 Task: Set the Billing contact to 'match regex' while creating a New Invoice.
Action: Mouse moved to (165, 21)
Screenshot: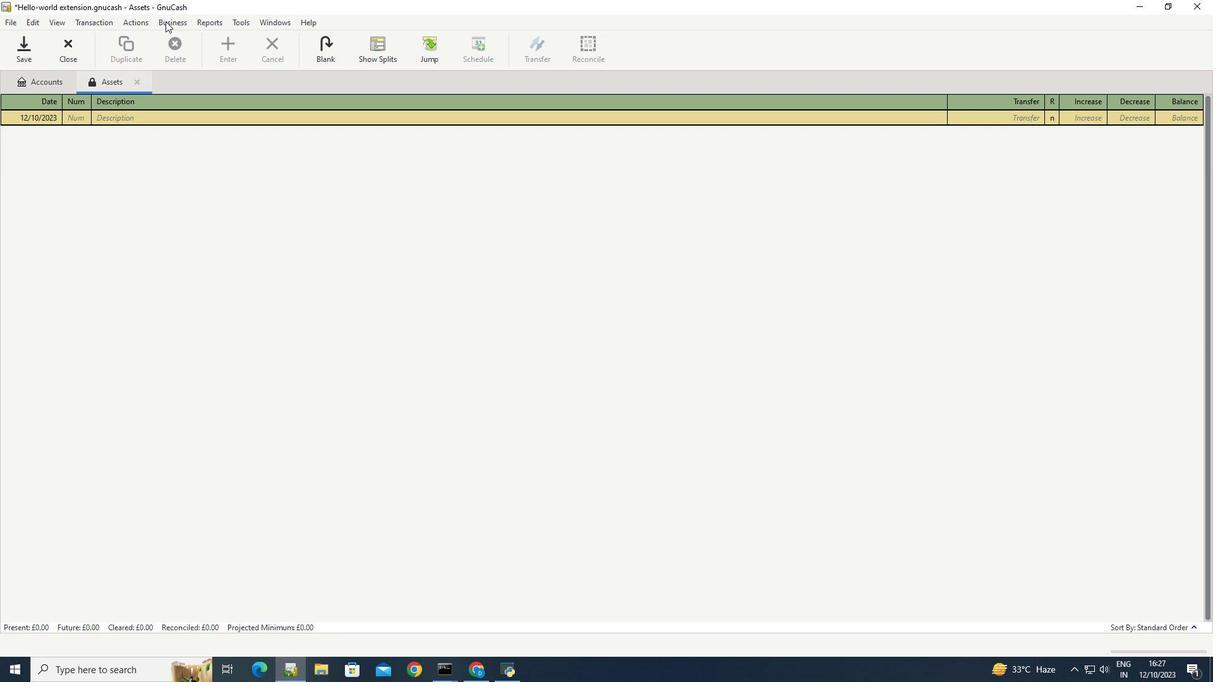 
Action: Mouse pressed left at (165, 21)
Screenshot: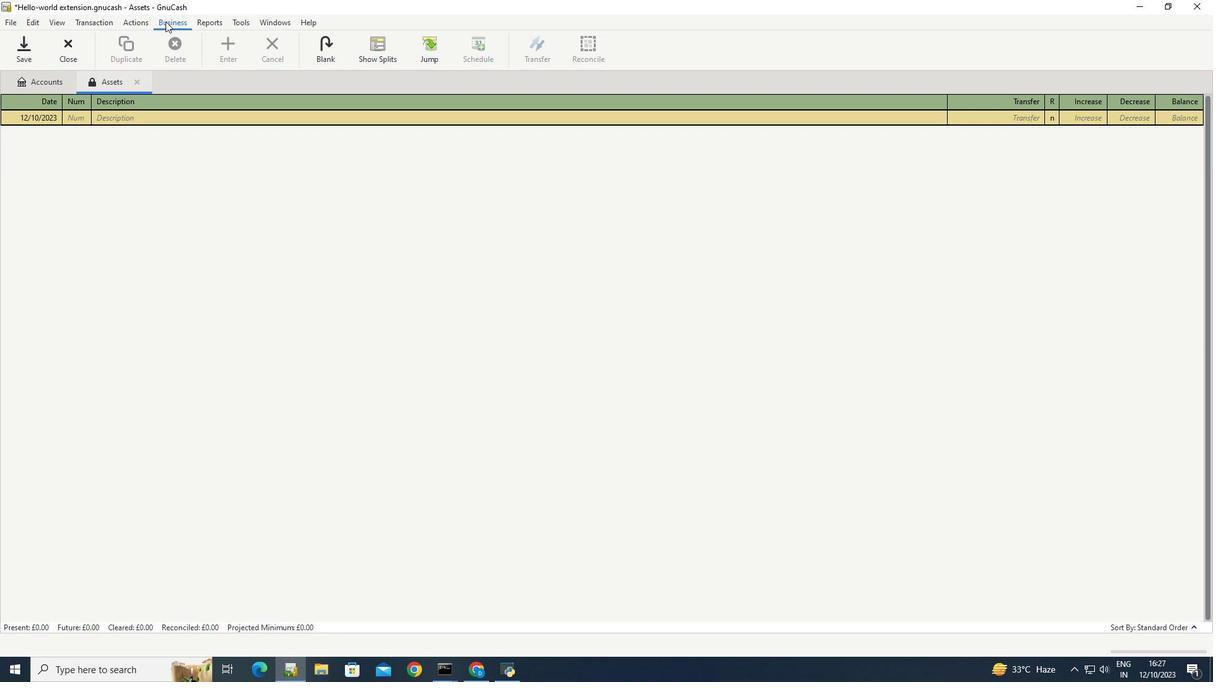 
Action: Mouse moved to (323, 86)
Screenshot: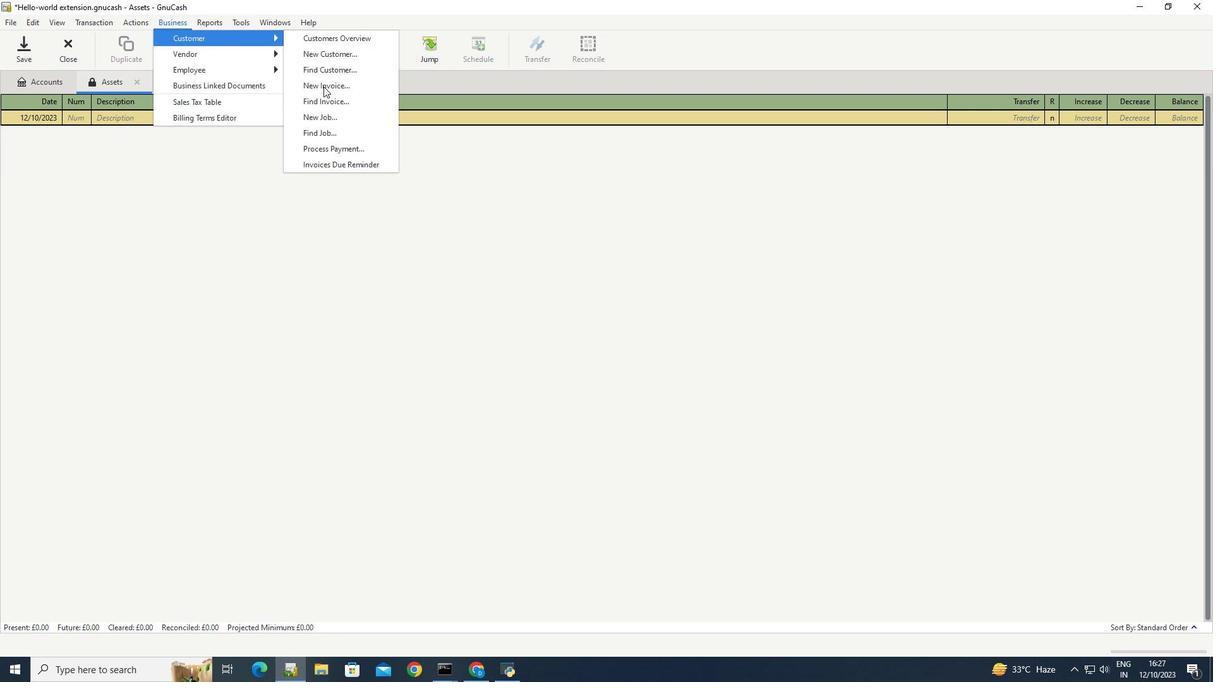 
Action: Mouse pressed left at (323, 86)
Screenshot: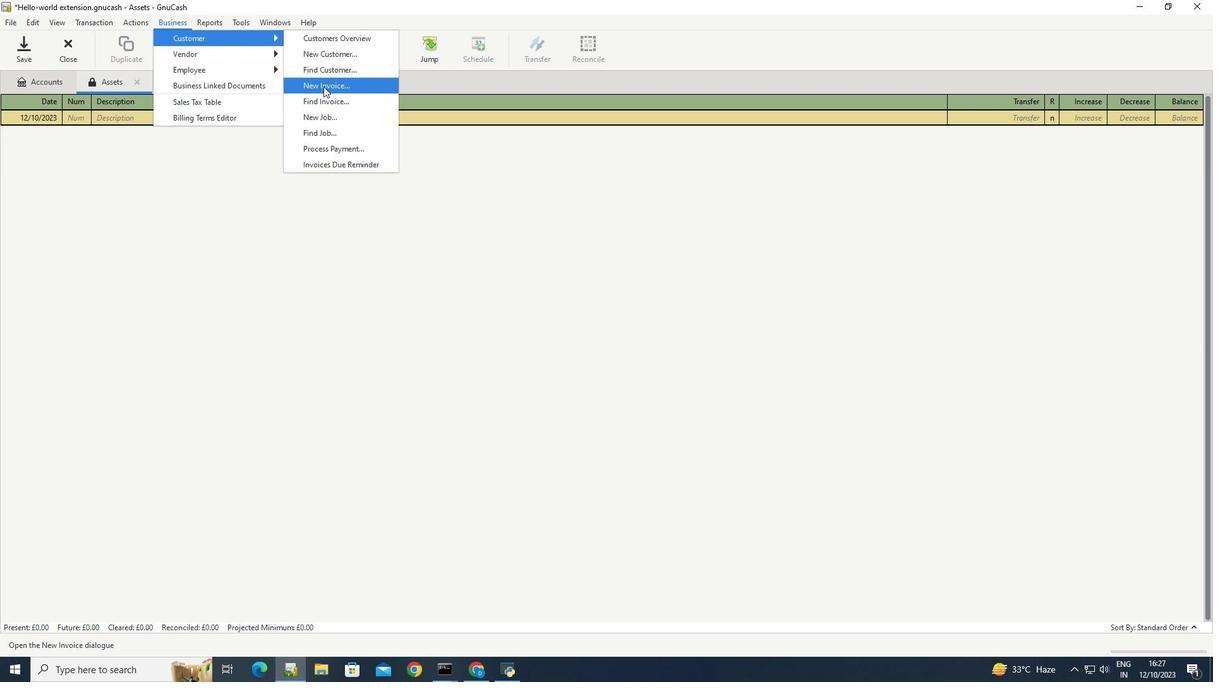 
Action: Mouse moved to (686, 338)
Screenshot: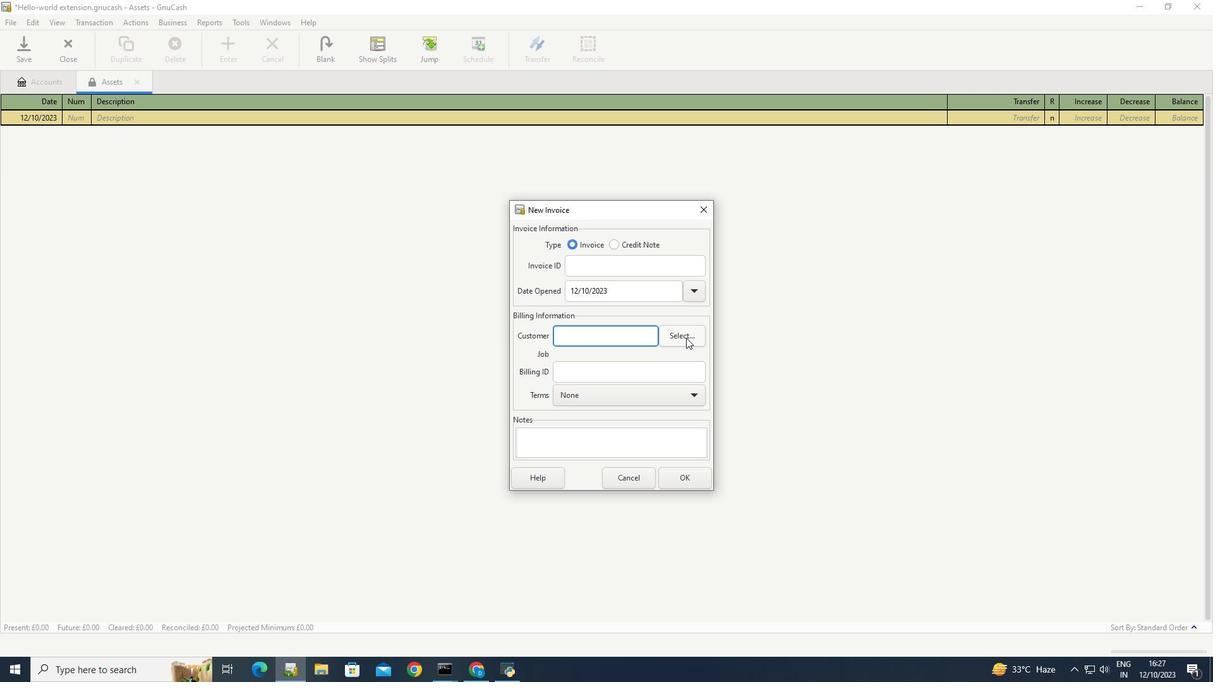 
Action: Mouse pressed left at (686, 338)
Screenshot: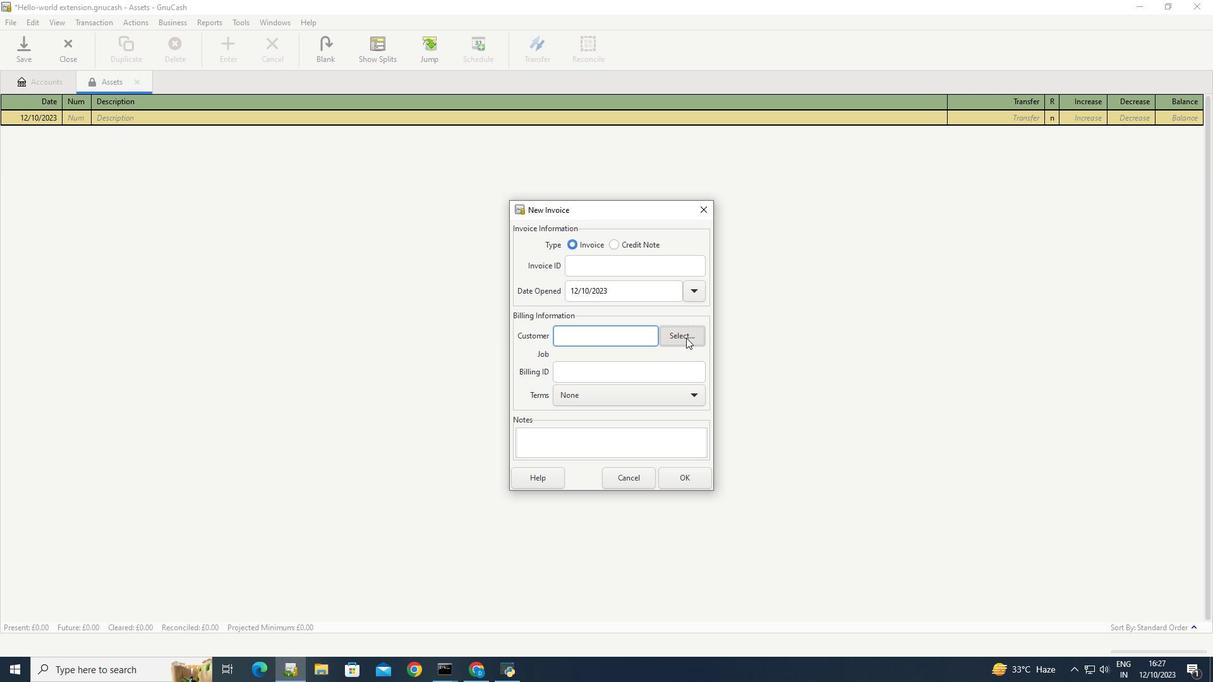
Action: Mouse moved to (456, 294)
Screenshot: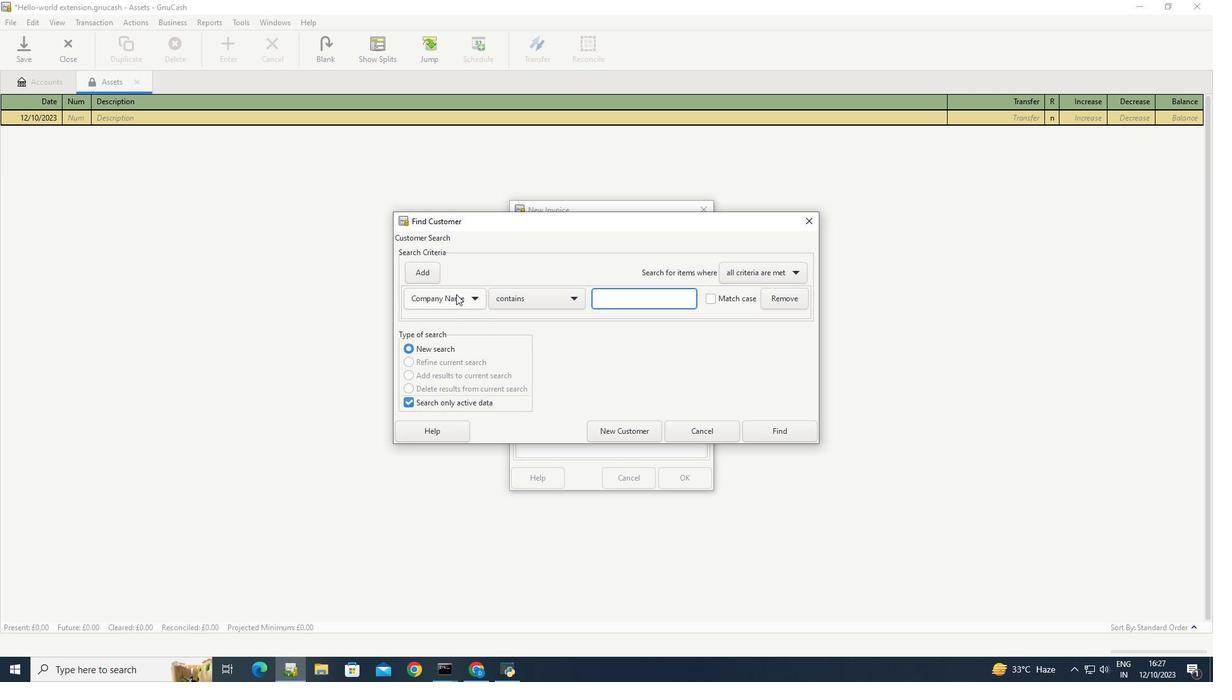
Action: Mouse pressed left at (456, 294)
Screenshot: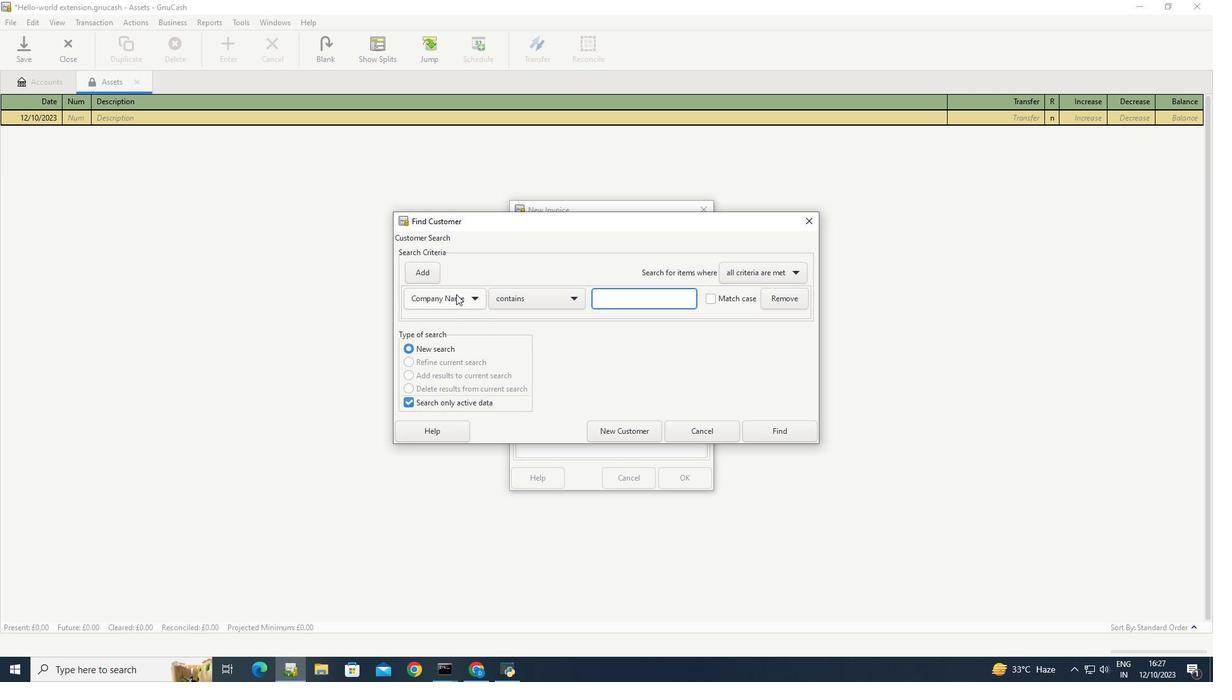 
Action: Mouse moved to (436, 338)
Screenshot: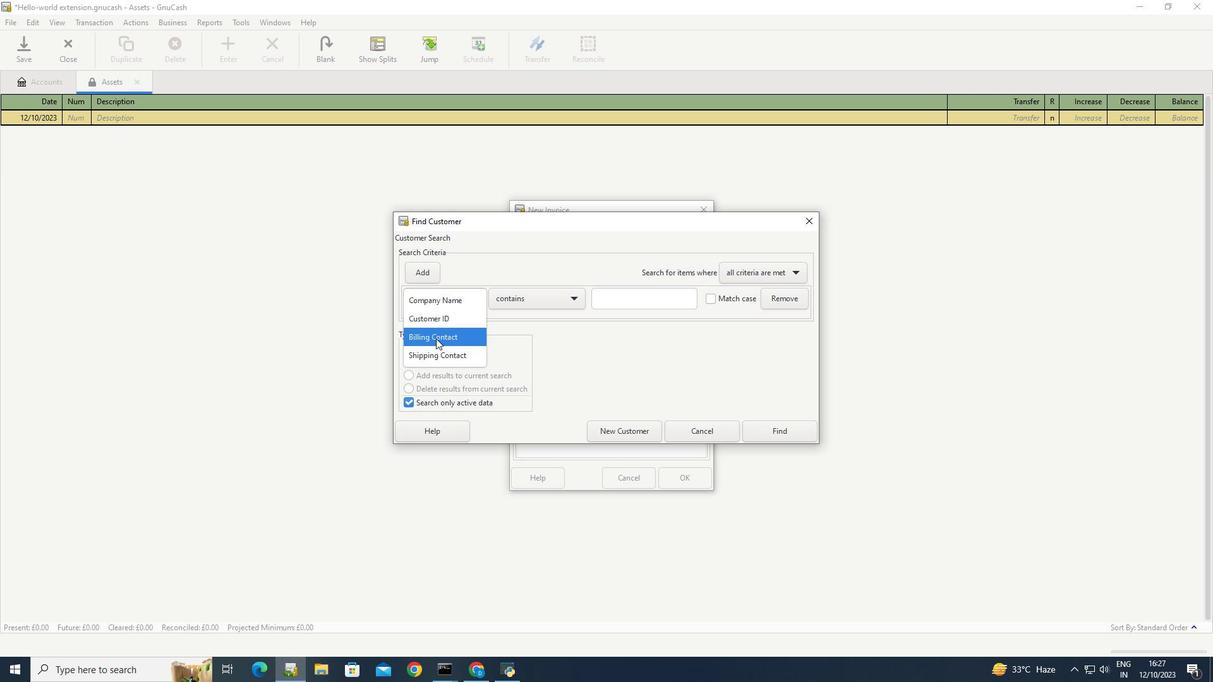 
Action: Mouse pressed left at (436, 338)
Screenshot: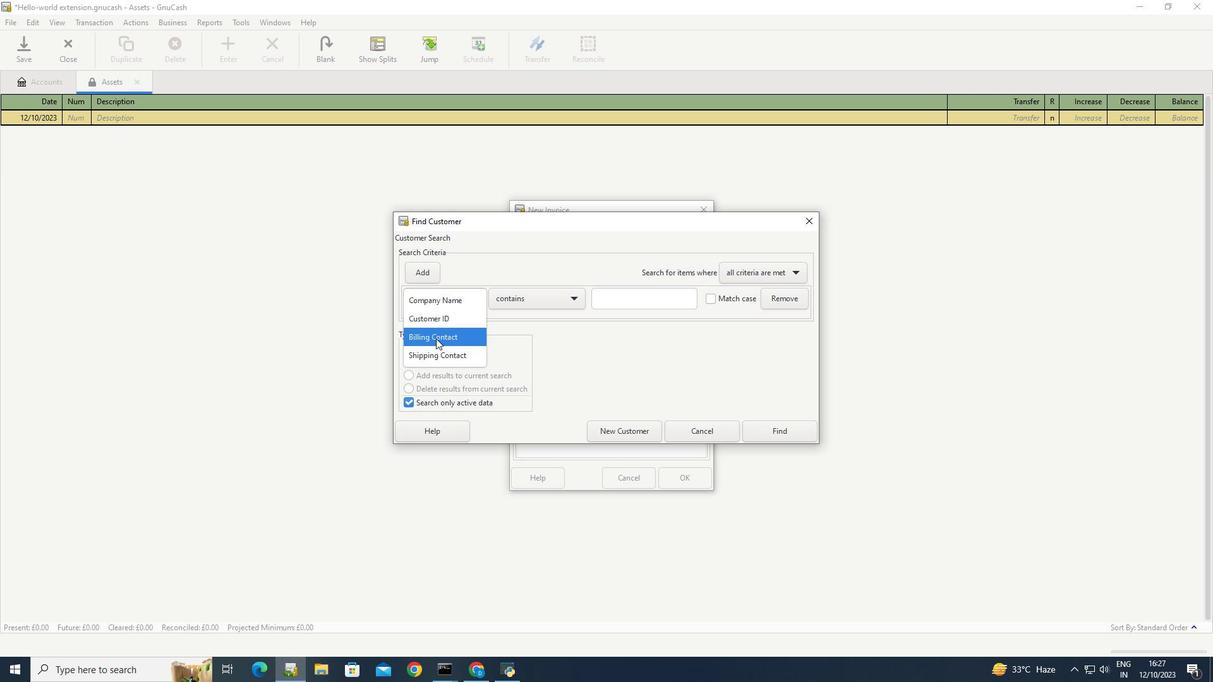 
Action: Mouse moved to (547, 303)
Screenshot: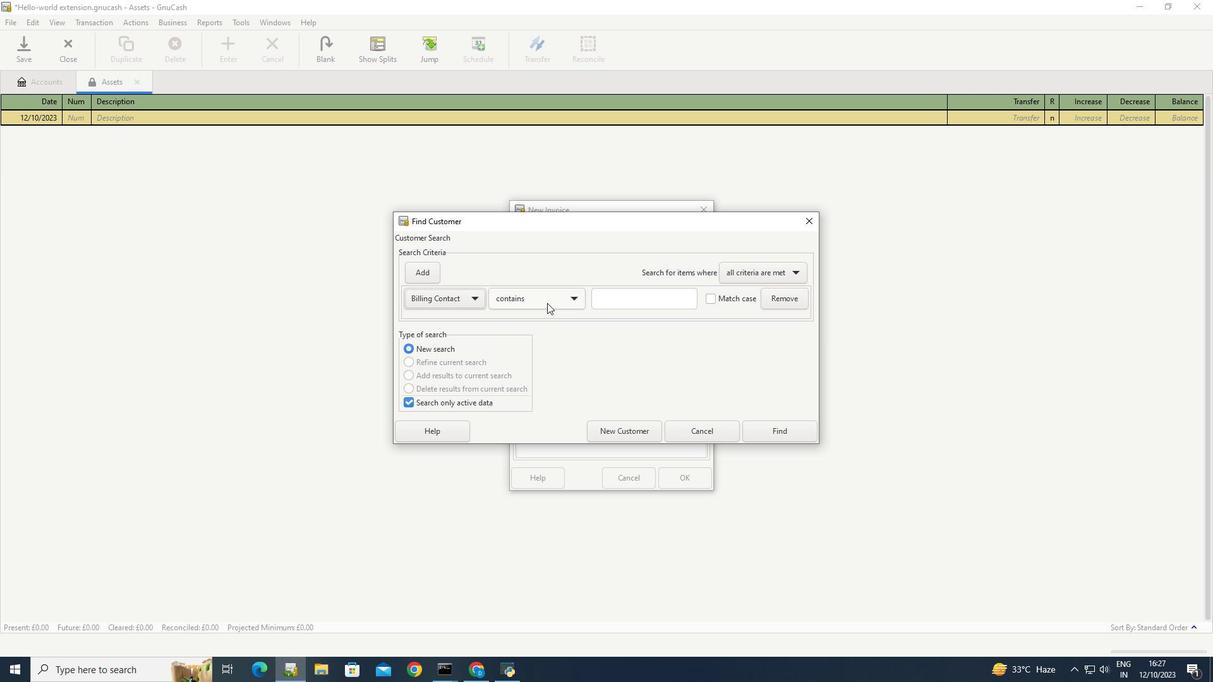 
Action: Mouse pressed left at (547, 303)
Screenshot: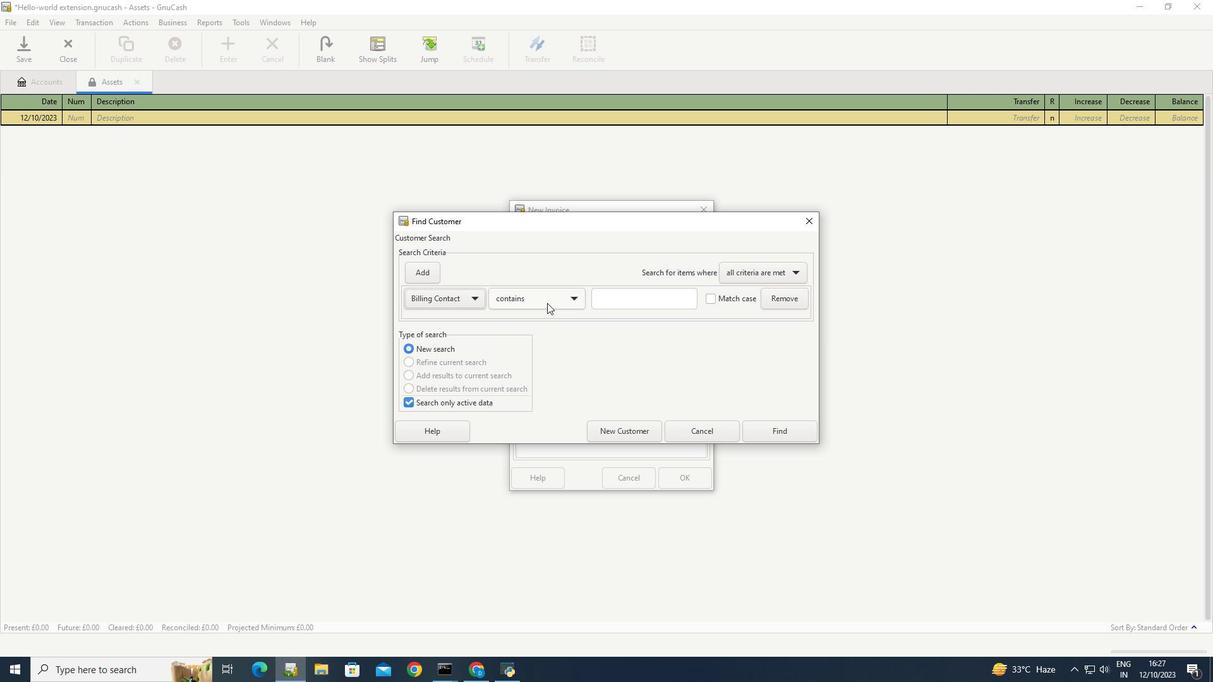 
Action: Mouse moved to (530, 335)
Screenshot: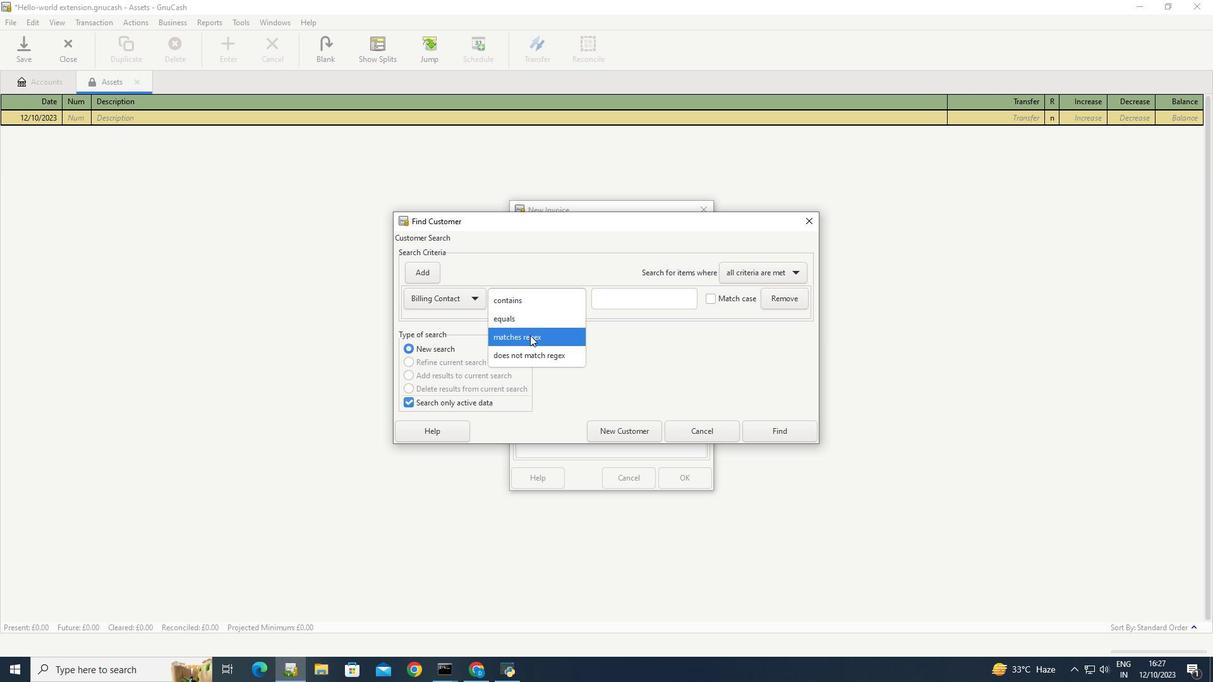 
Action: Mouse pressed left at (530, 335)
Screenshot: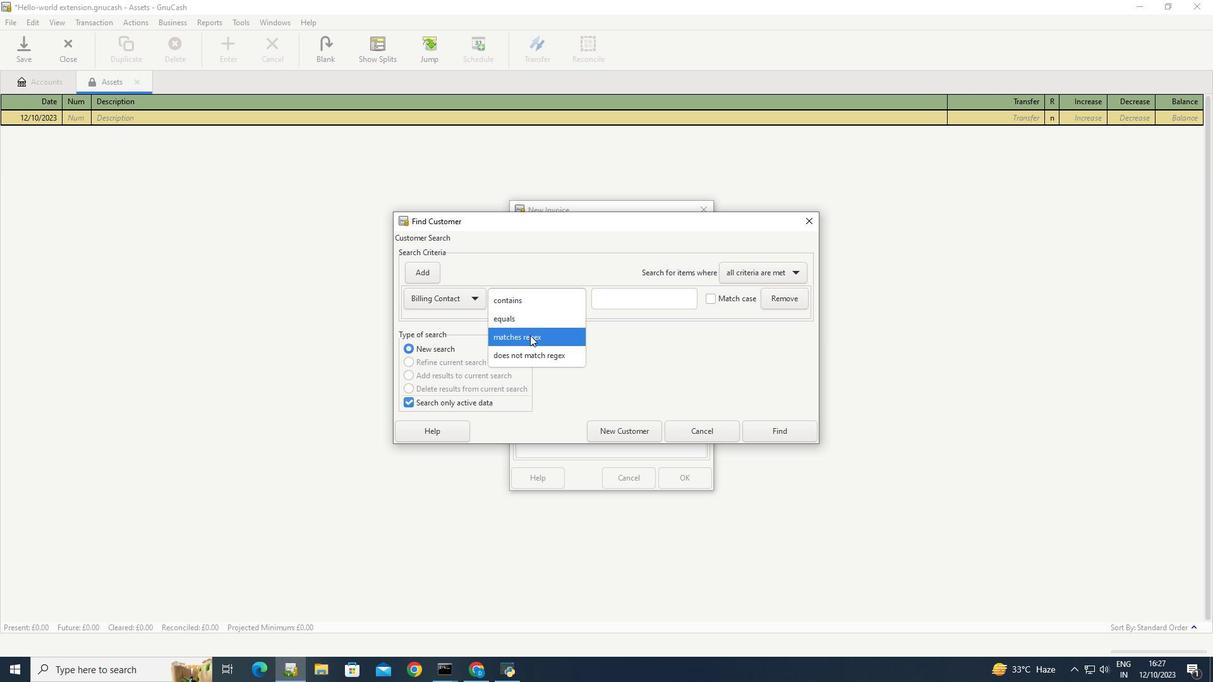 
Action: Mouse moved to (584, 349)
Screenshot: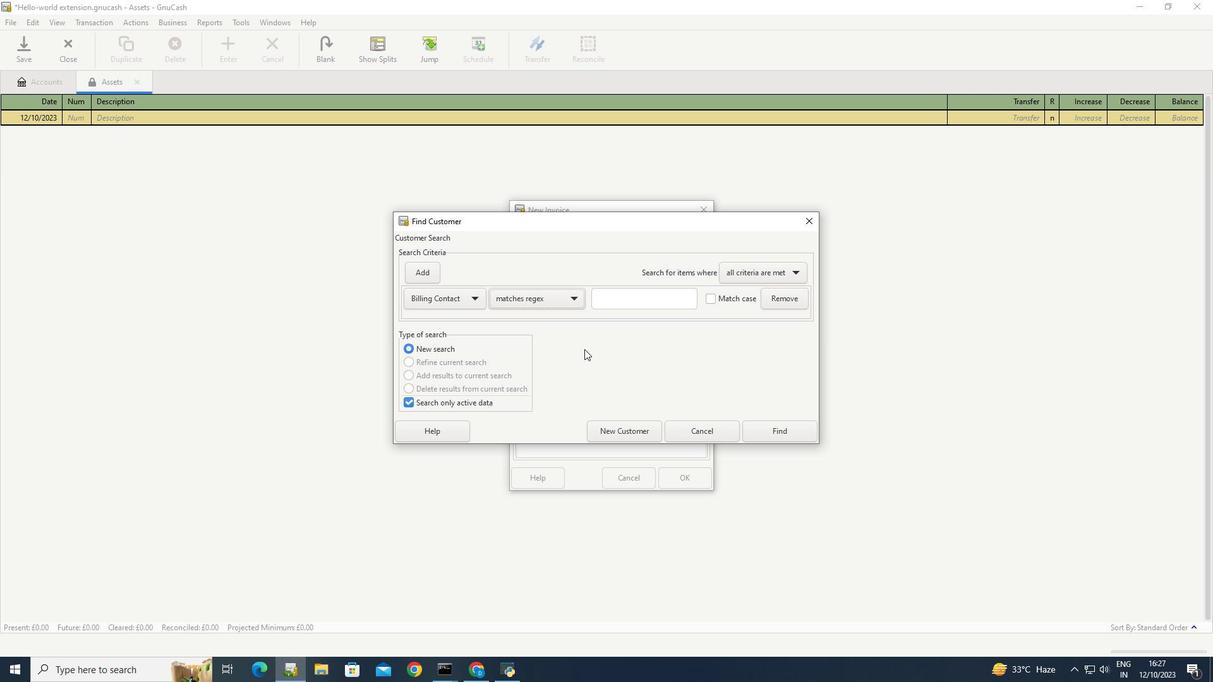 
Action: Mouse pressed left at (584, 349)
Screenshot: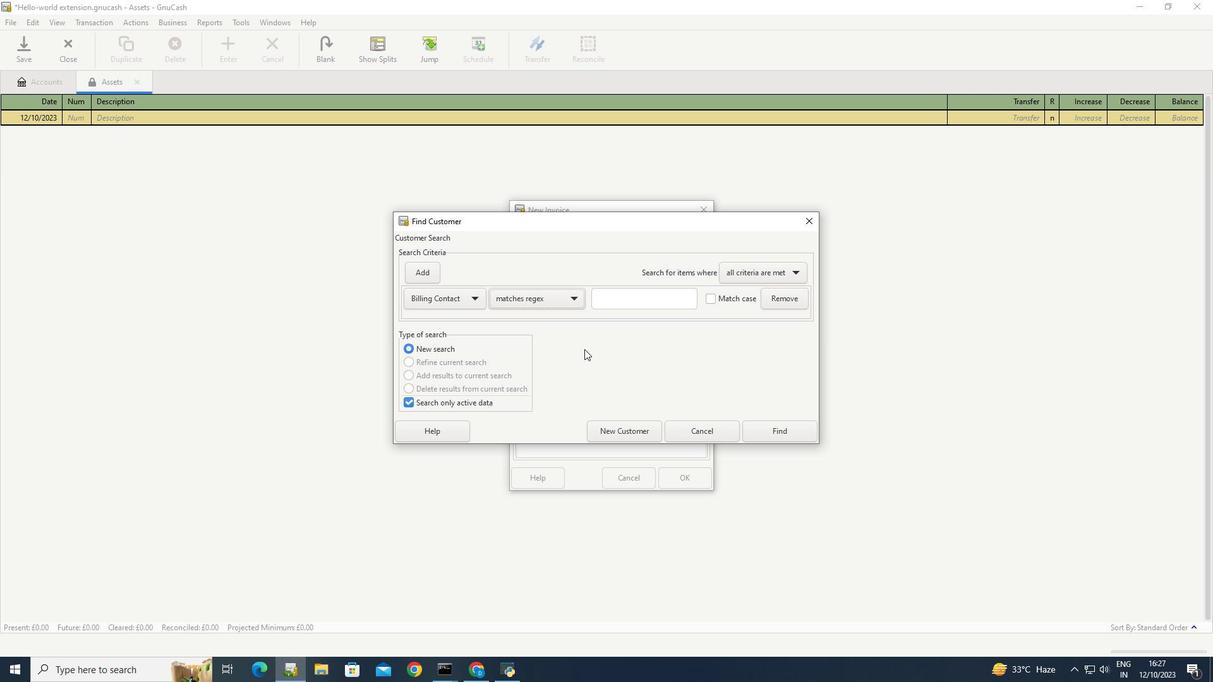 
